 Task: Add Attachment from Trello to Card Card0000000106 in Board Board0000000027 in Workspace WS0000000009 in Trello. Add Cover Blue to Card Card0000000106 in Board Board0000000027 in Workspace WS0000000009 in Trello. Add "Copy Card To …" Button titled Button0000000106 to "bottom" of the list "To Do" to Card Card0000000106 in Board Board0000000027 in Workspace WS0000000009 in Trello. Add Description DS0000000106 to Card Card0000000106 in Board Board0000000027 in Workspace WS0000000009 in Trello. Add Comment CM0000000106 to Card Card0000000106 in Board Board0000000027 in Workspace WS0000000009 in Trello
Action: Mouse moved to (439, 437)
Screenshot: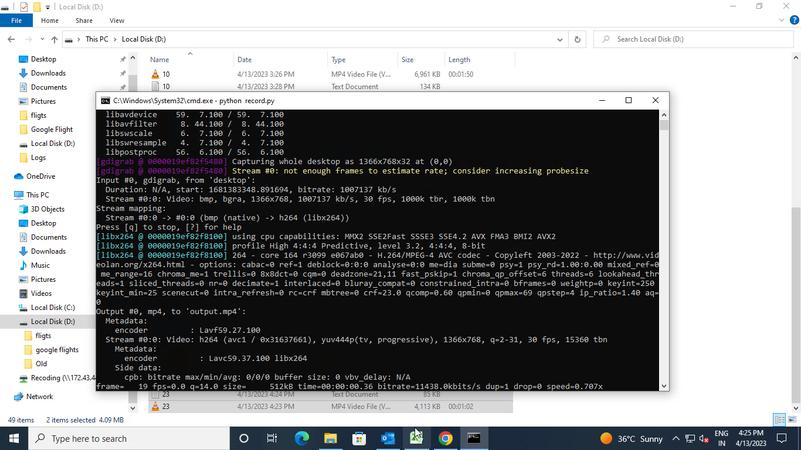 
Action: Mouse pressed left at (439, 437)
Screenshot: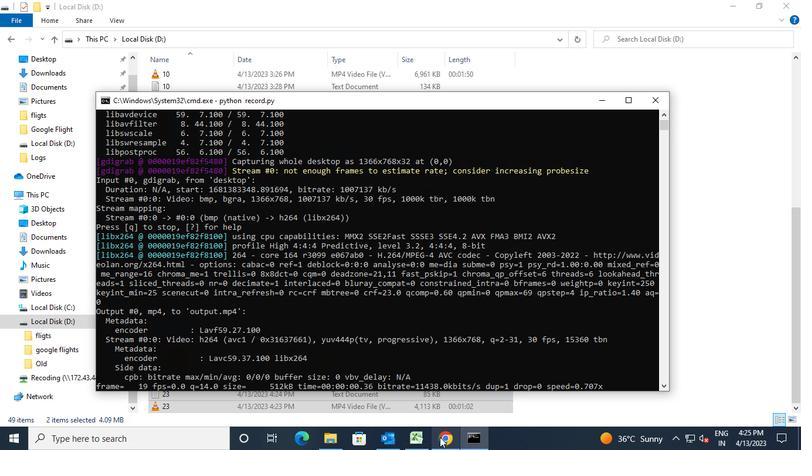 
Action: Mouse moved to (292, 291)
Screenshot: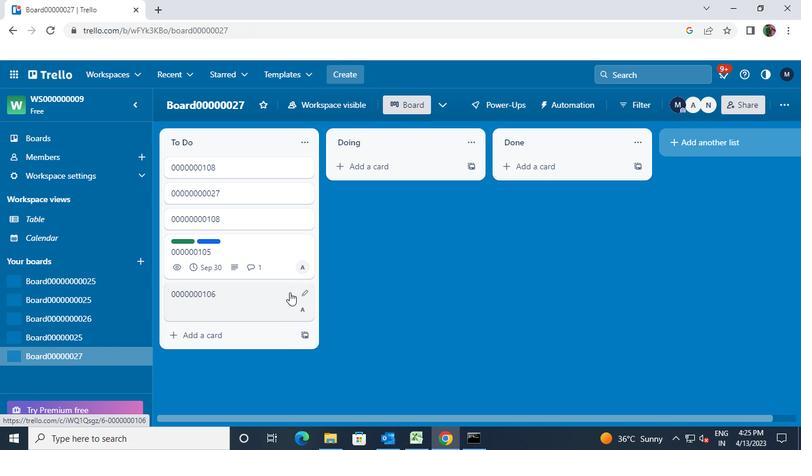 
Action: Mouse pressed left at (292, 291)
Screenshot: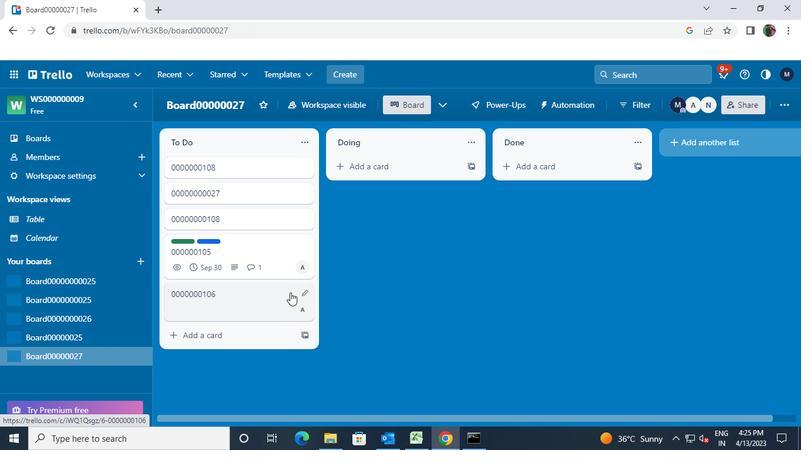 
Action: Mouse moved to (514, 208)
Screenshot: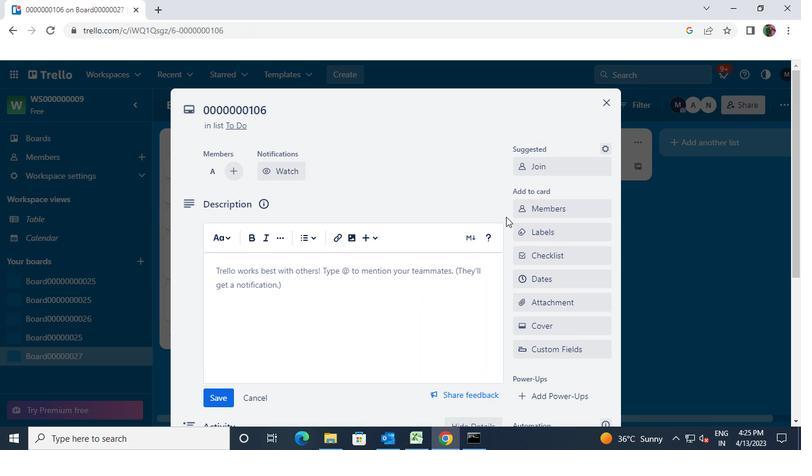 
Action: Mouse pressed left at (514, 208)
Screenshot: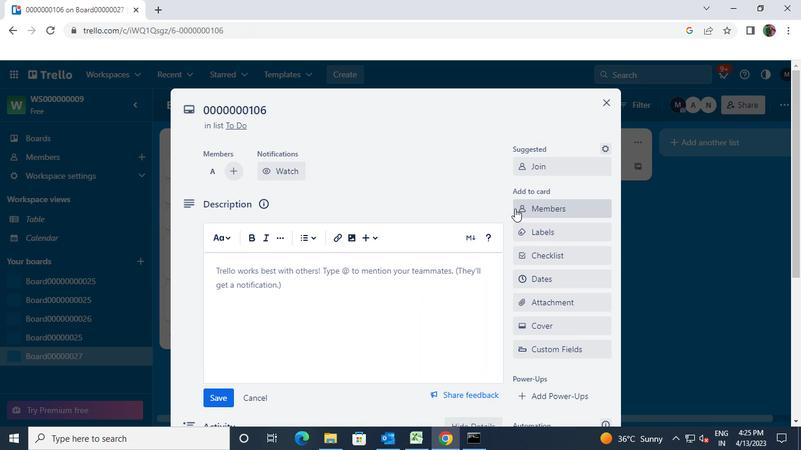
Action: Mouse moved to (591, 356)
Screenshot: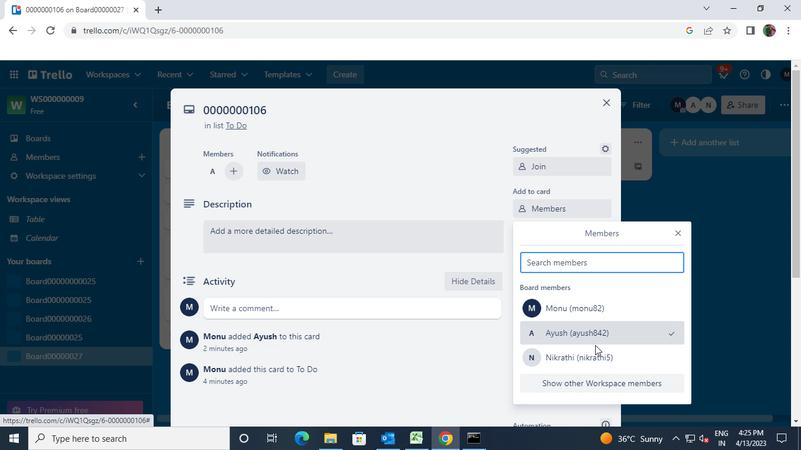 
Action: Mouse pressed left at (591, 356)
Screenshot: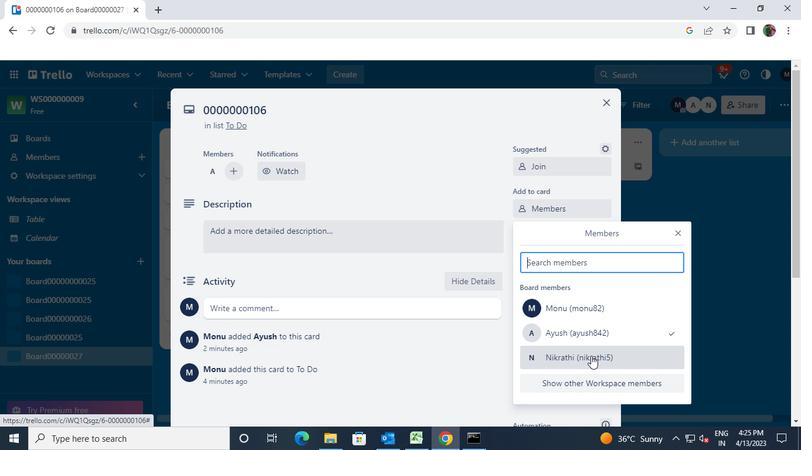 
Action: Mouse moved to (602, 330)
Screenshot: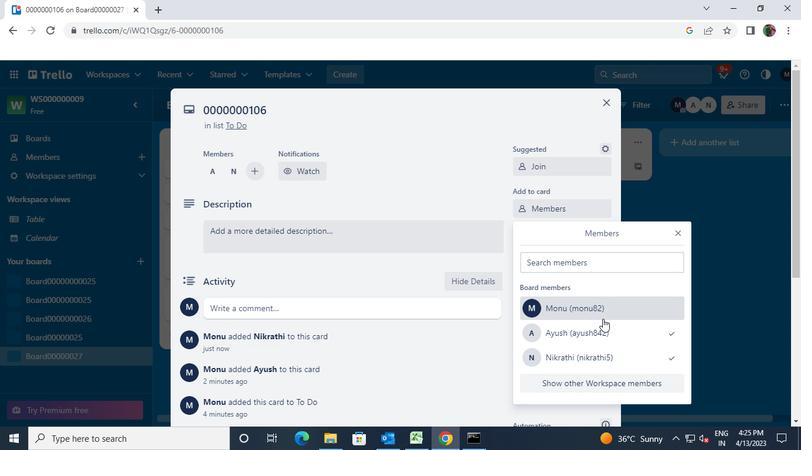 
Action: Mouse pressed left at (602, 330)
Screenshot: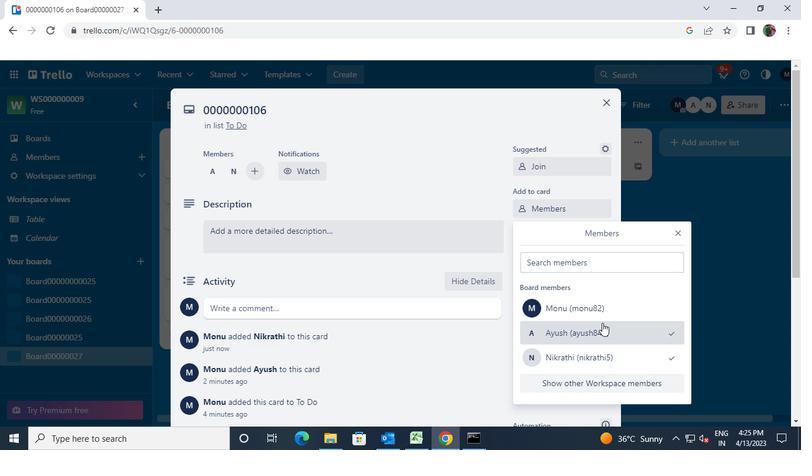 
Action: Mouse moved to (680, 231)
Screenshot: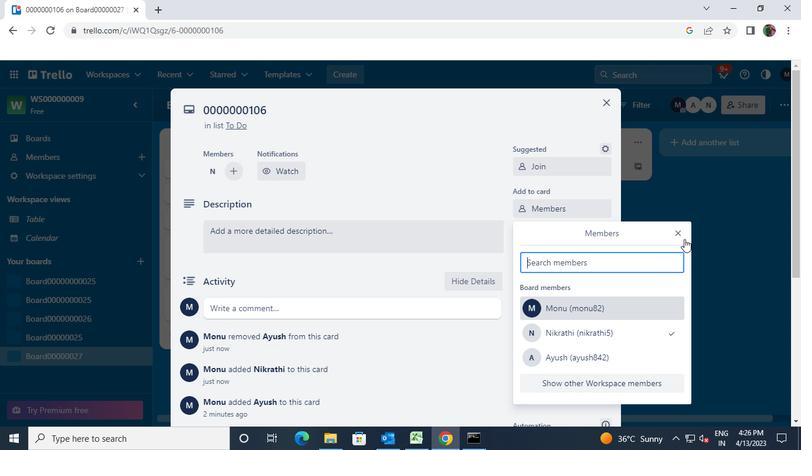 
Action: Mouse pressed left at (680, 231)
Screenshot: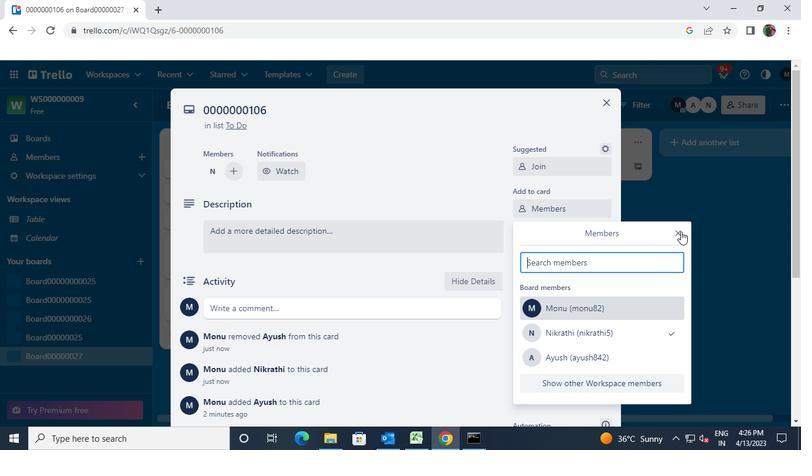 
Action: Mouse moved to (598, 103)
Screenshot: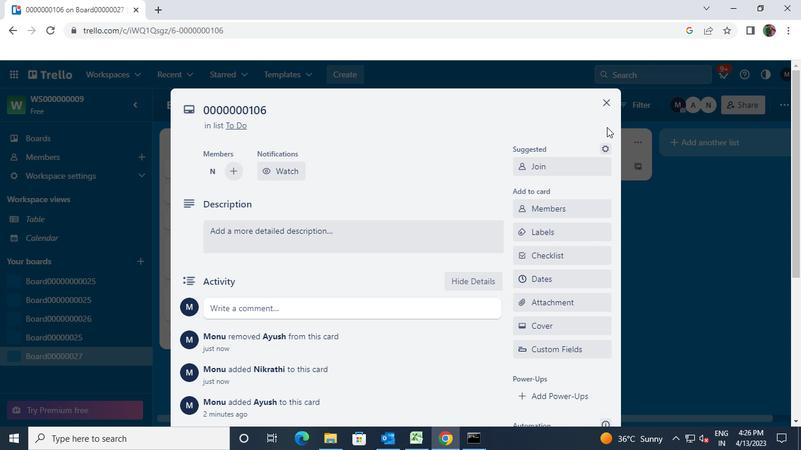 
Action: Mouse pressed left at (598, 103)
Screenshot: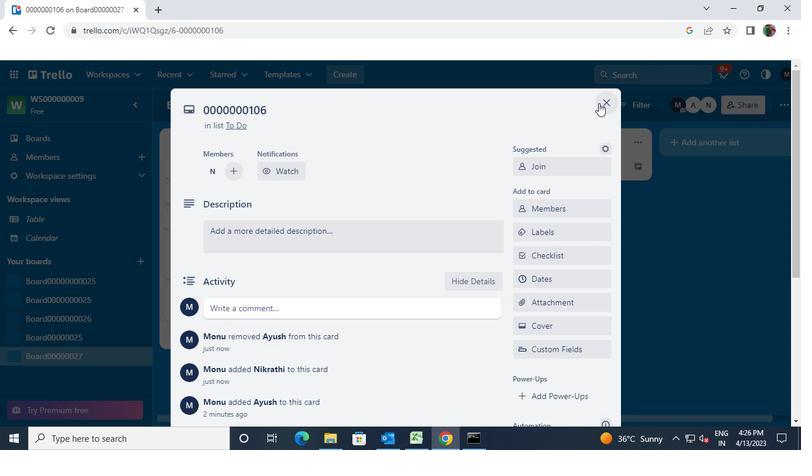 
Action: Mouse moved to (306, 291)
Screenshot: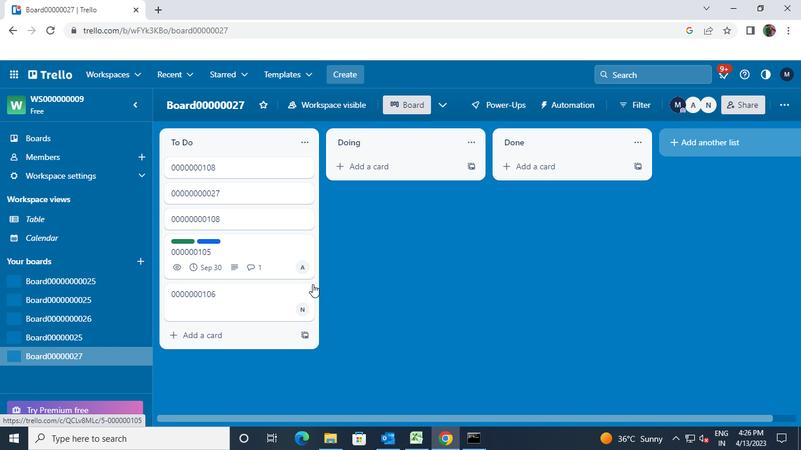 
Action: Mouse pressed left at (306, 291)
Screenshot: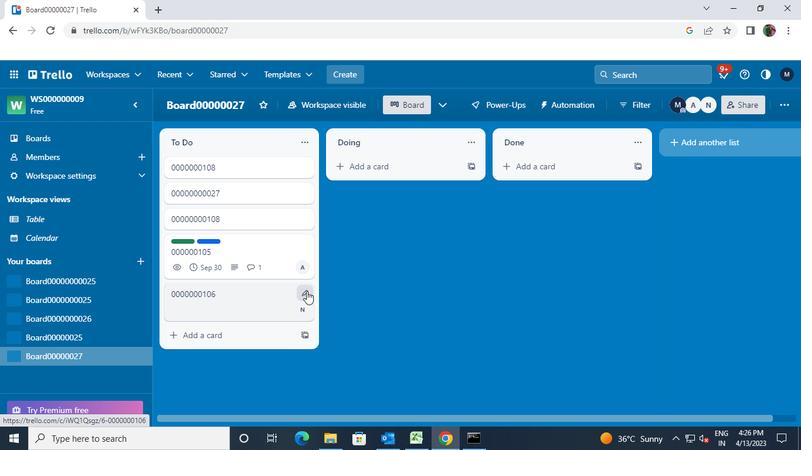 
Action: Mouse moved to (347, 225)
Screenshot: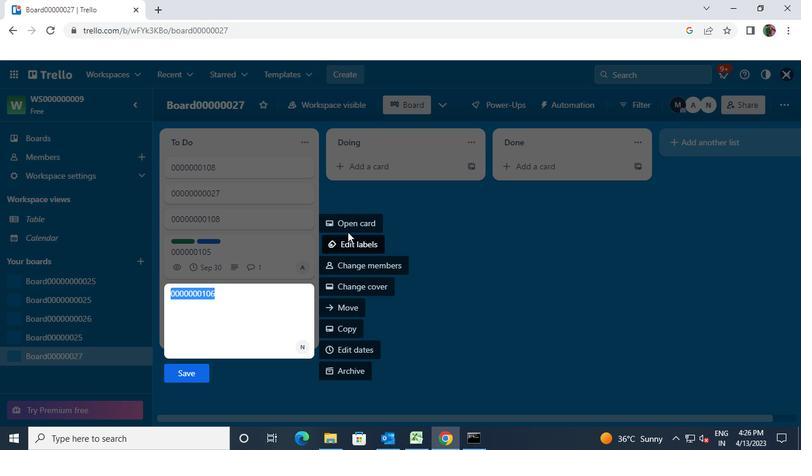 
Action: Mouse pressed left at (347, 225)
Screenshot: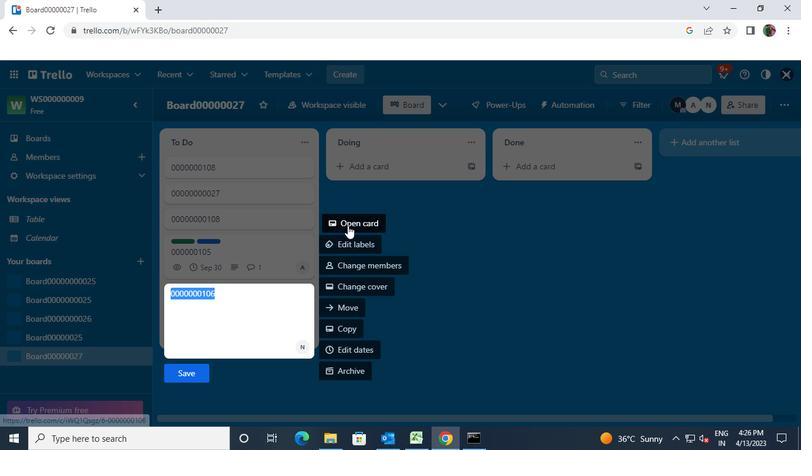 
Action: Mouse moved to (570, 234)
Screenshot: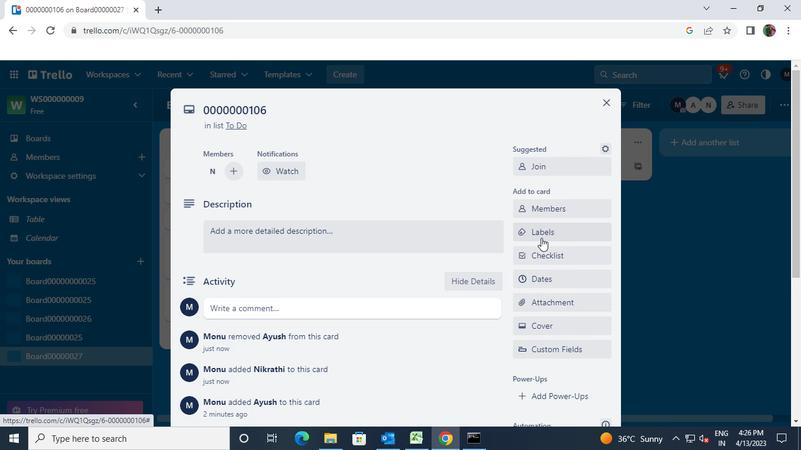 
Action: Mouse pressed left at (570, 234)
Screenshot: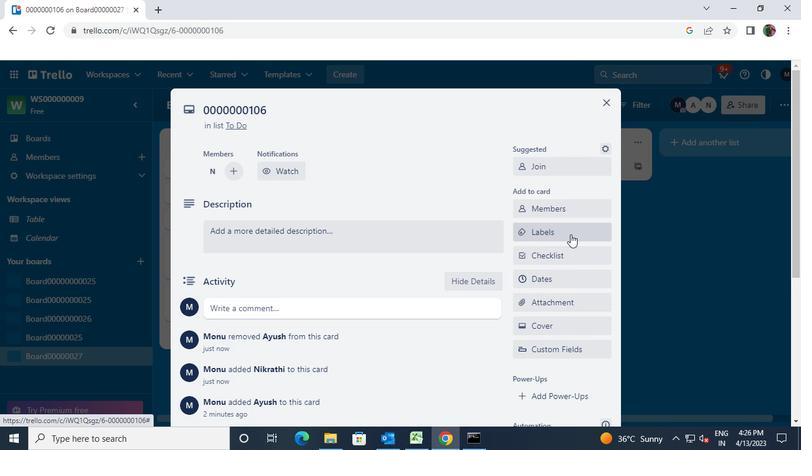 
Action: Mouse moved to (578, 347)
Screenshot: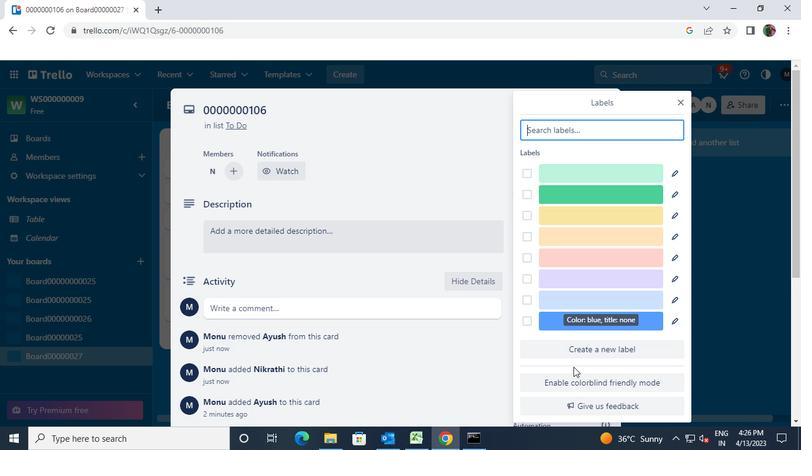 
Action: Mouse pressed left at (578, 347)
Screenshot: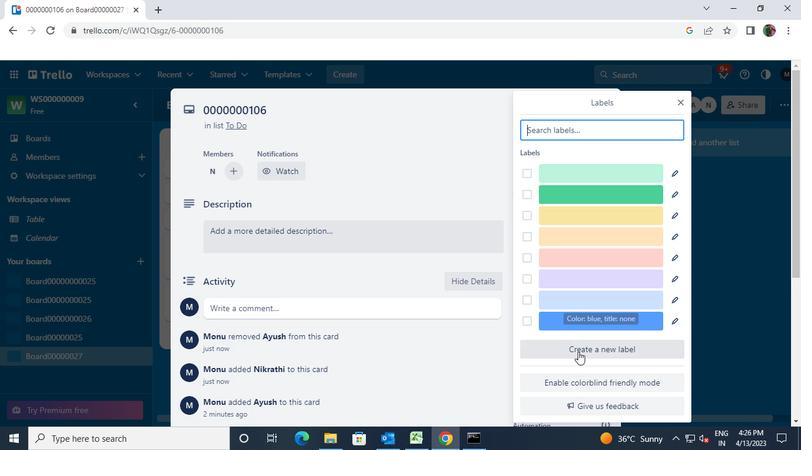 
Action: Mouse moved to (543, 291)
Screenshot: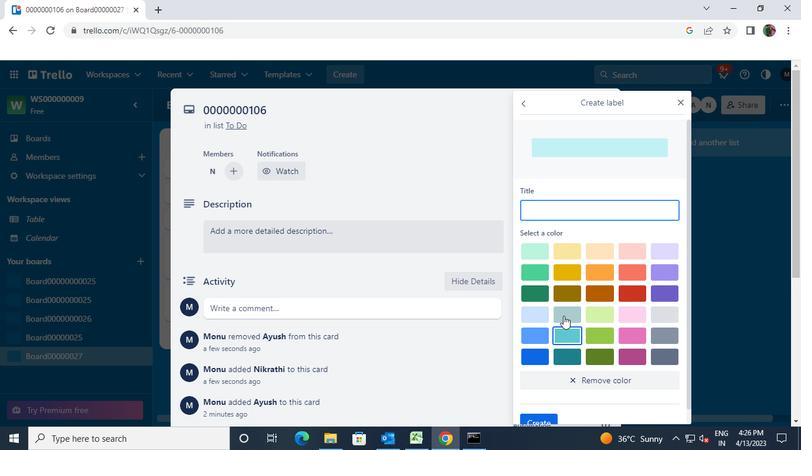 
Action: Mouse pressed left at (543, 291)
Screenshot: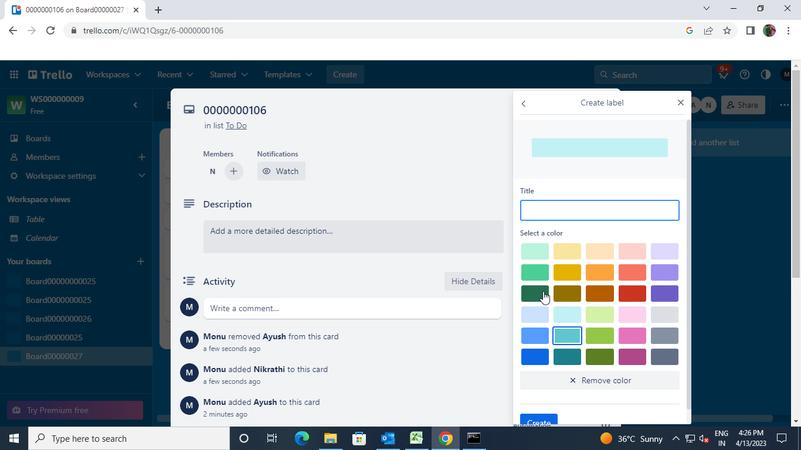 
Action: Mouse moved to (526, 402)
Screenshot: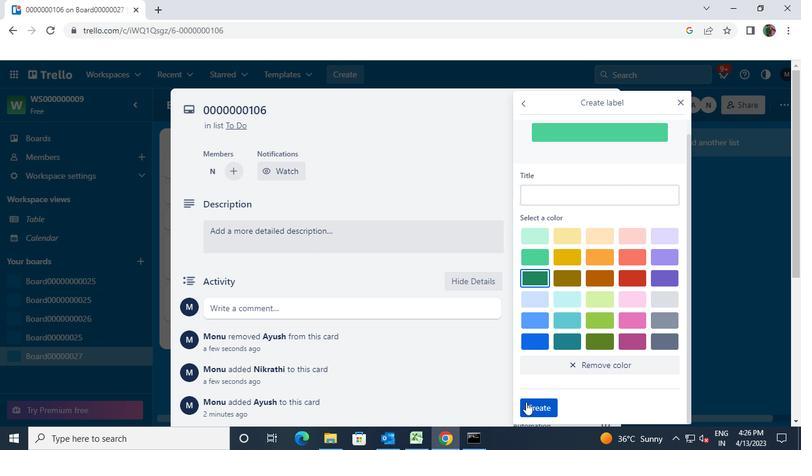 
Action: Mouse pressed left at (526, 402)
Screenshot: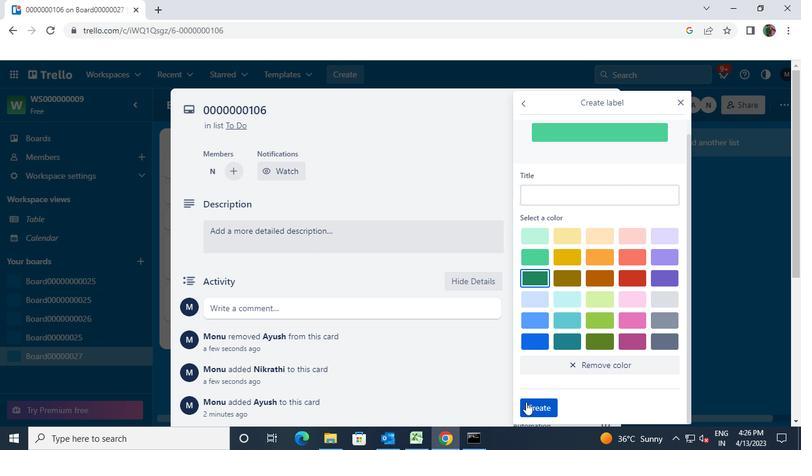 
Action: Mouse moved to (672, 98)
Screenshot: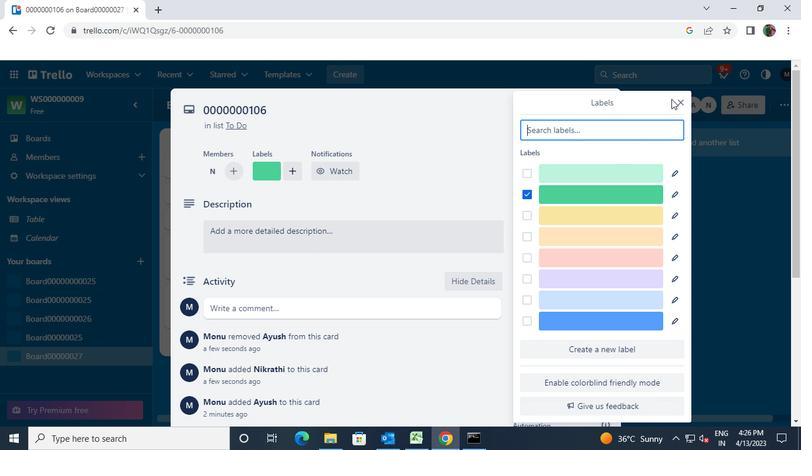 
Action: Mouse pressed left at (672, 98)
Screenshot: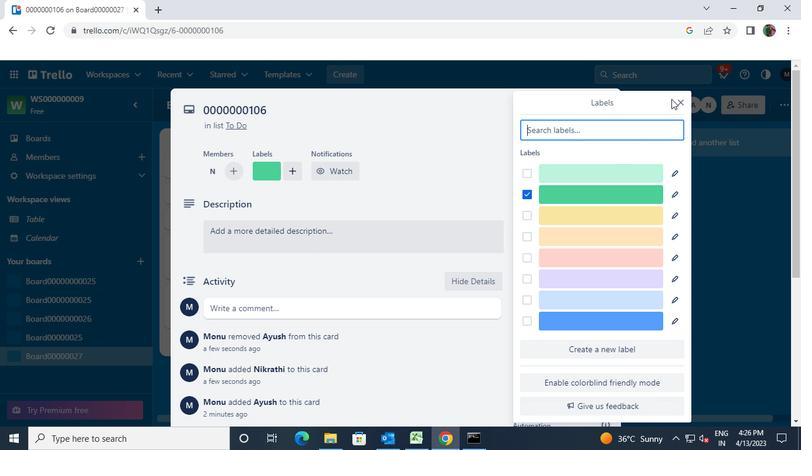 
Action: Mouse moved to (677, 103)
Screenshot: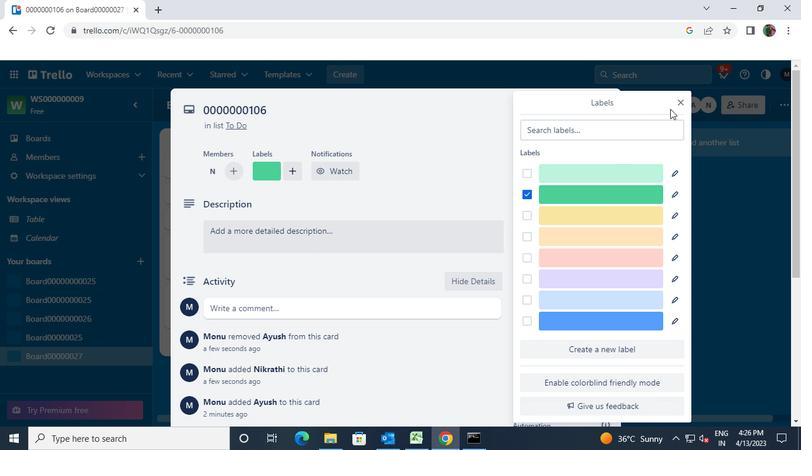
Action: Mouse pressed left at (677, 103)
Screenshot: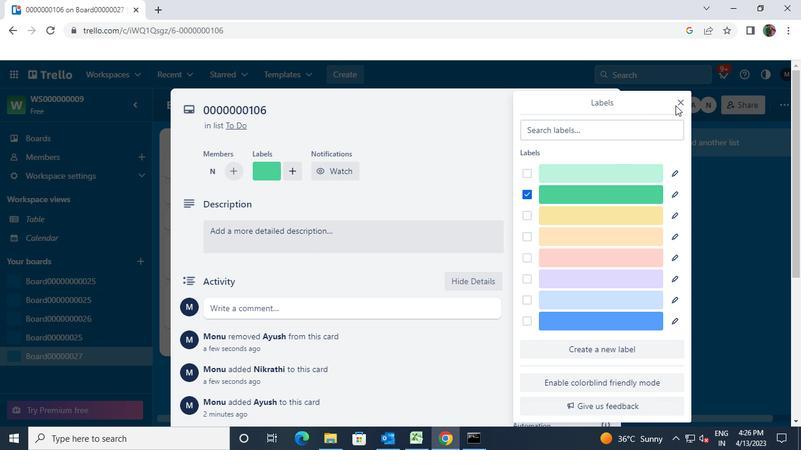 
Action: Mouse moved to (609, 102)
Screenshot: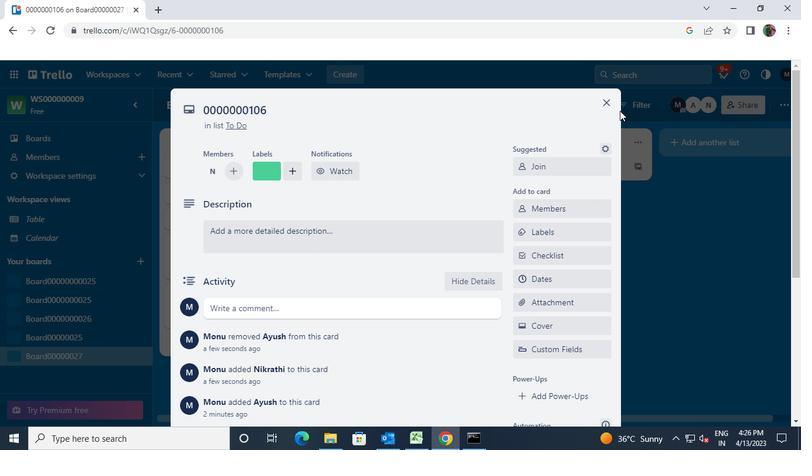 
Action: Mouse pressed left at (609, 102)
Screenshot: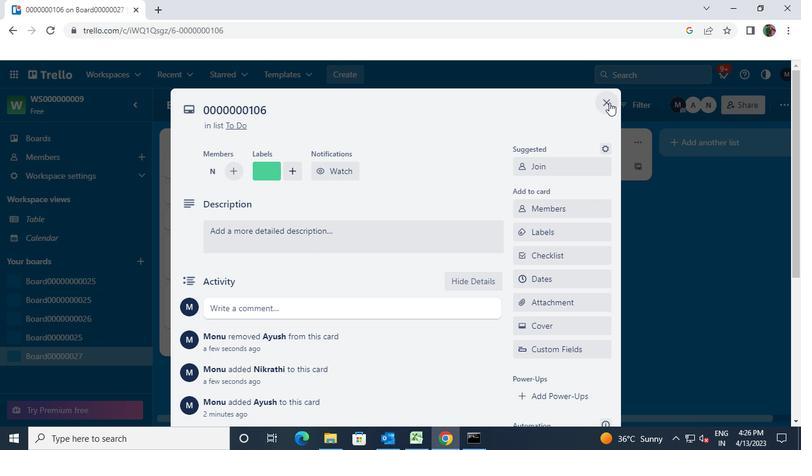 
Action: Mouse moved to (291, 290)
Screenshot: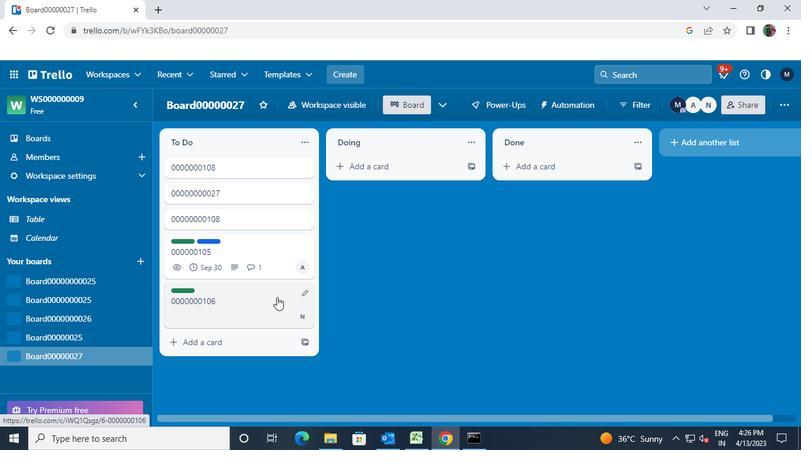 
Action: Mouse pressed left at (291, 290)
Screenshot: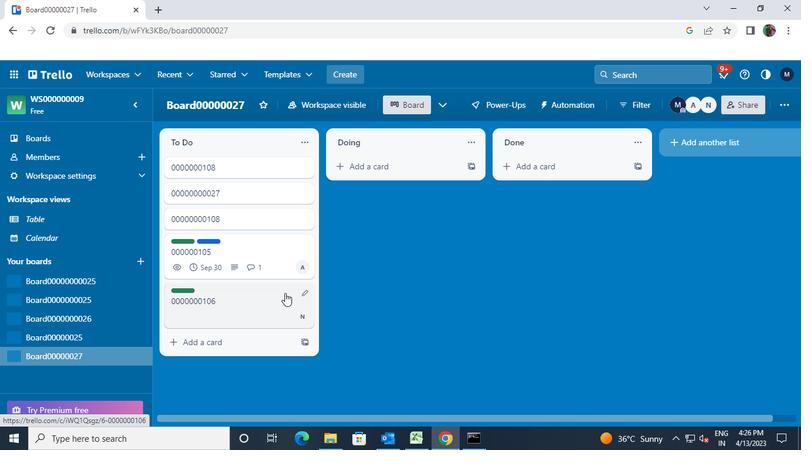 
Action: Mouse moved to (303, 295)
Screenshot: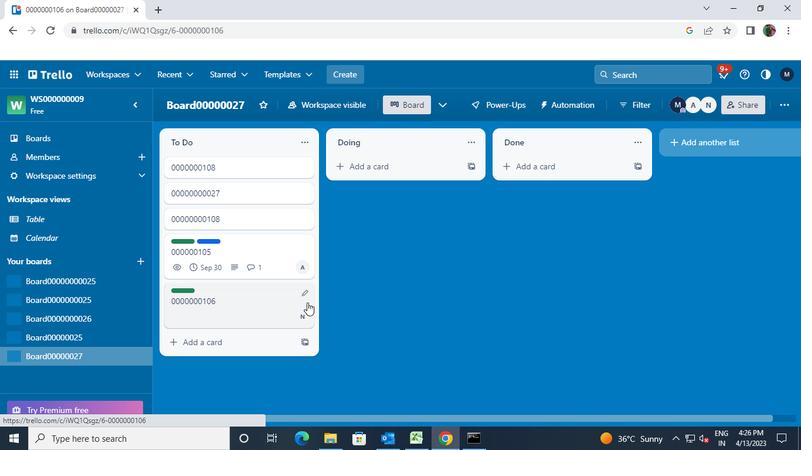 
Action: Mouse pressed left at (303, 295)
Screenshot: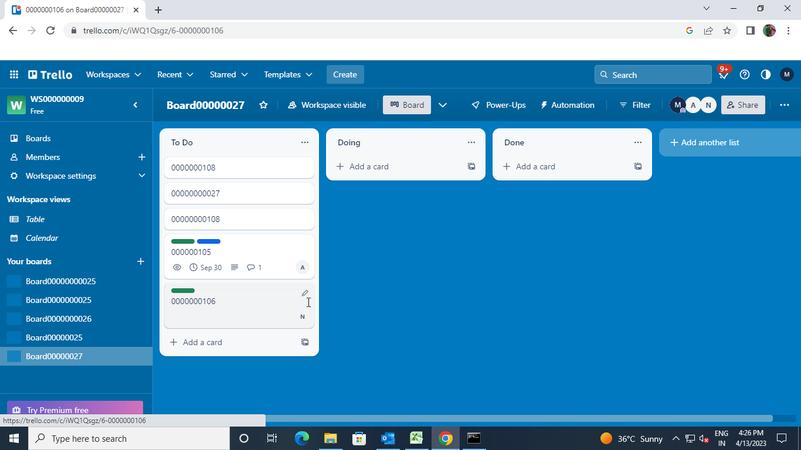 
Action: Mouse moved to (299, 309)
Screenshot: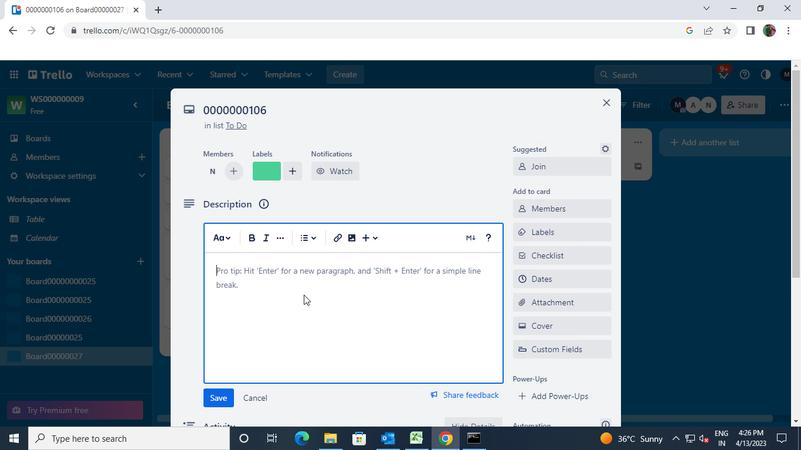 
Action: Keyboard Key.shift
Screenshot: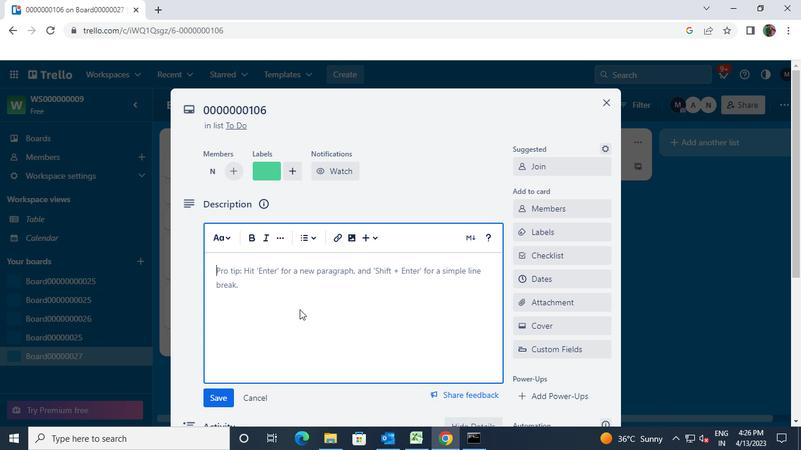 
Action: Keyboard D
Screenshot: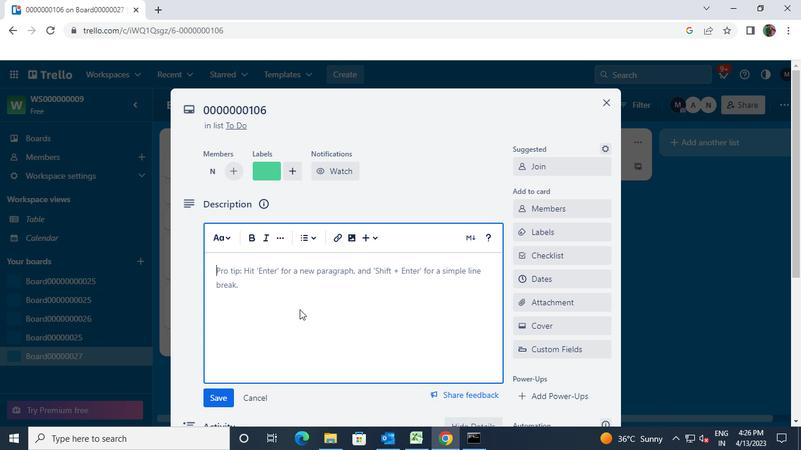 
Action: Keyboard s
Screenshot: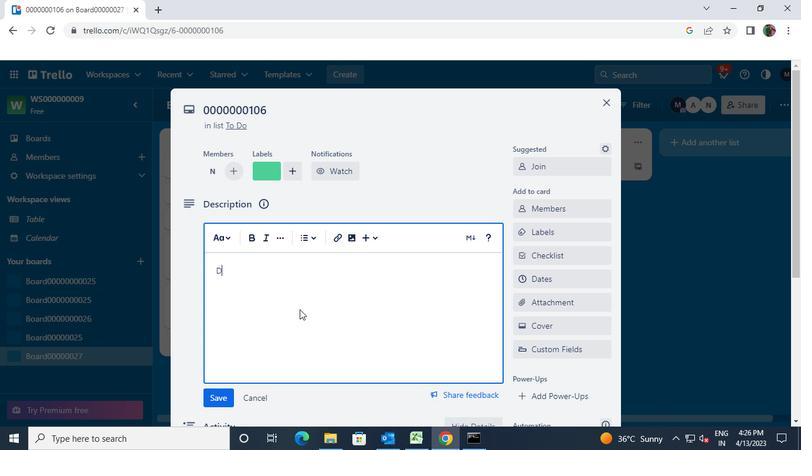 
Action: Keyboard <96>
Screenshot: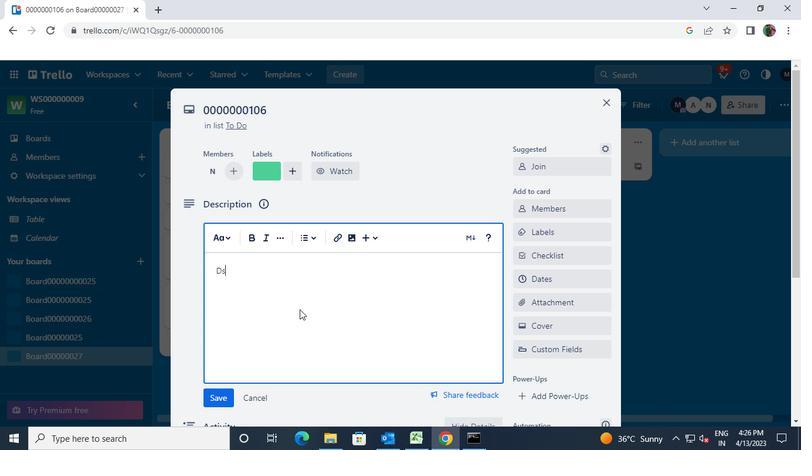 
Action: Keyboard <96>
Screenshot: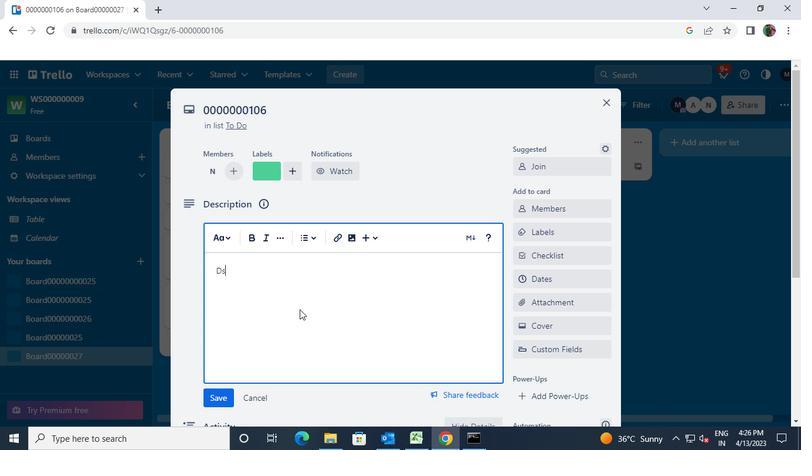 
Action: Keyboard <96>
Screenshot: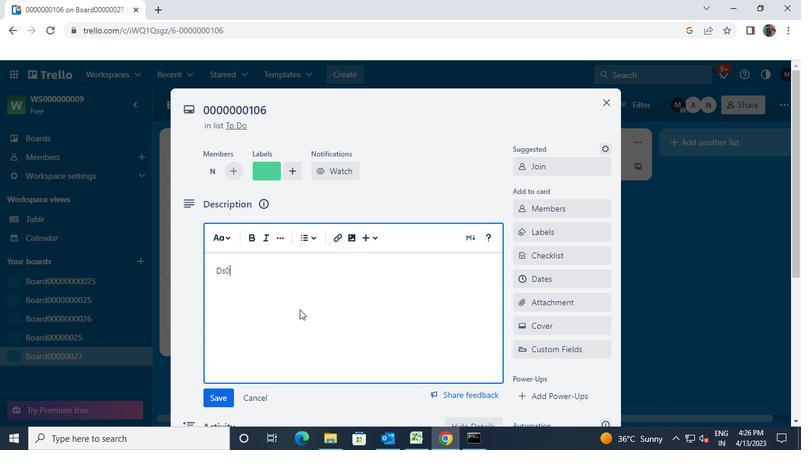 
Action: Keyboard <96>
Screenshot: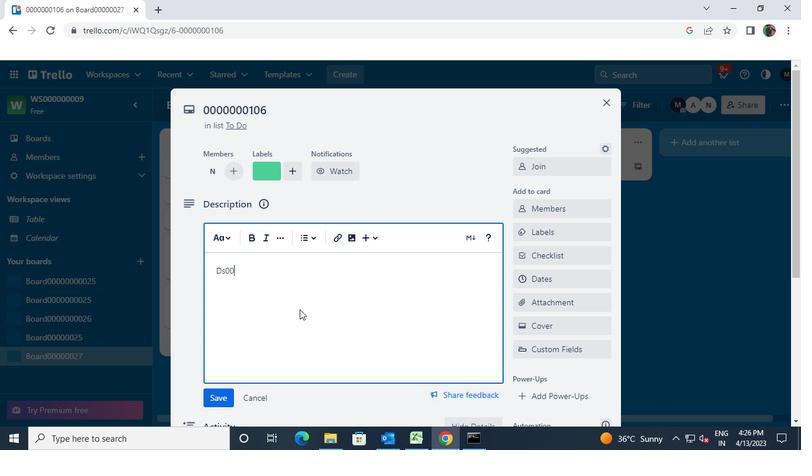 
Action: Keyboard <96>
Screenshot: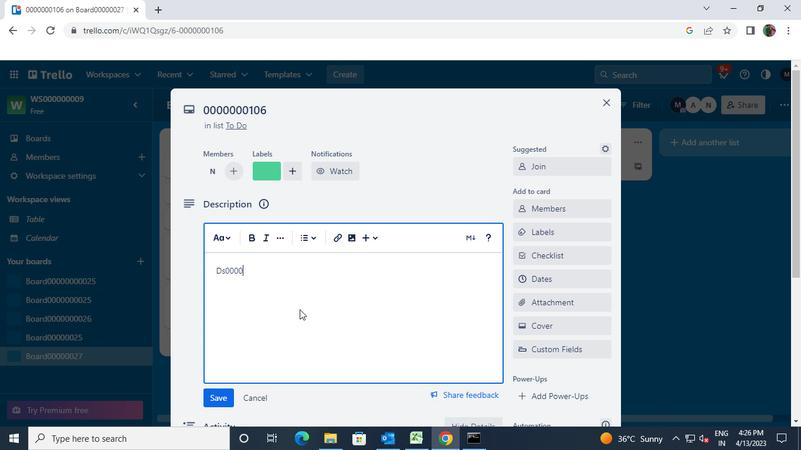 
Action: Keyboard <96>
Screenshot: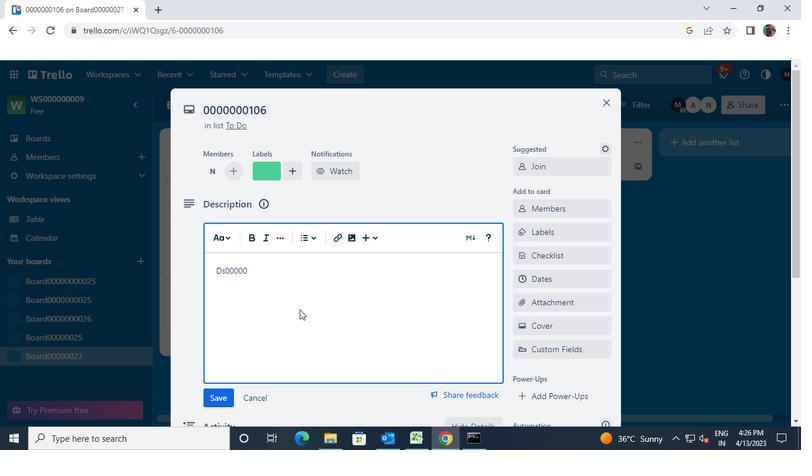 
Action: Keyboard <96>
Screenshot: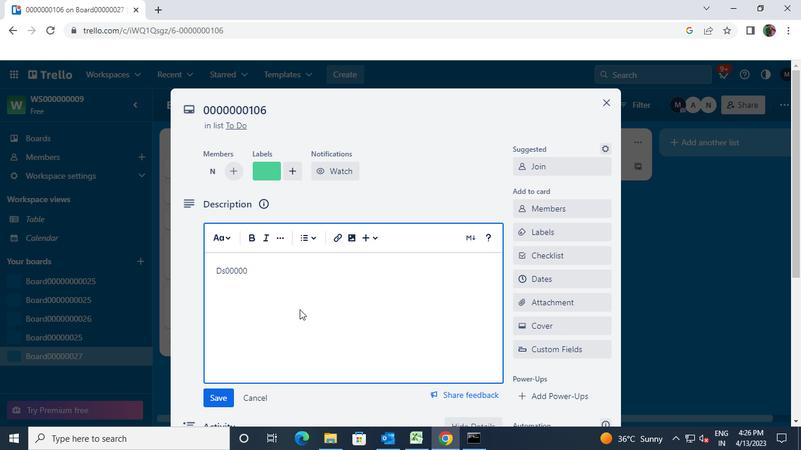 
Action: Keyboard <96>
Screenshot: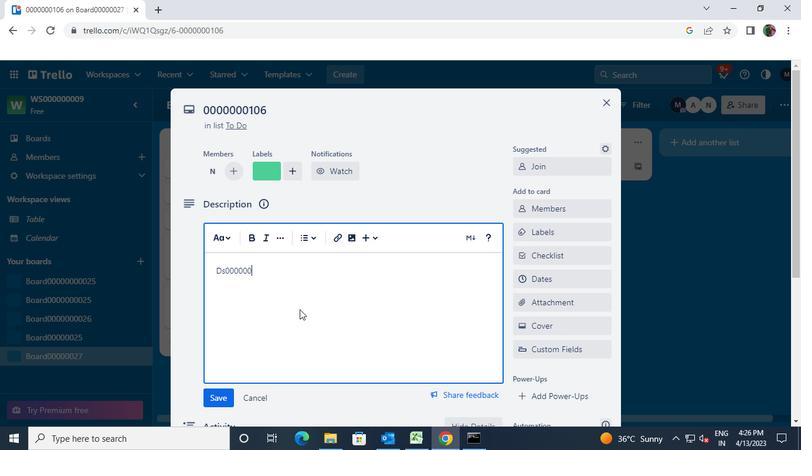 
Action: Keyboard <97>
Screenshot: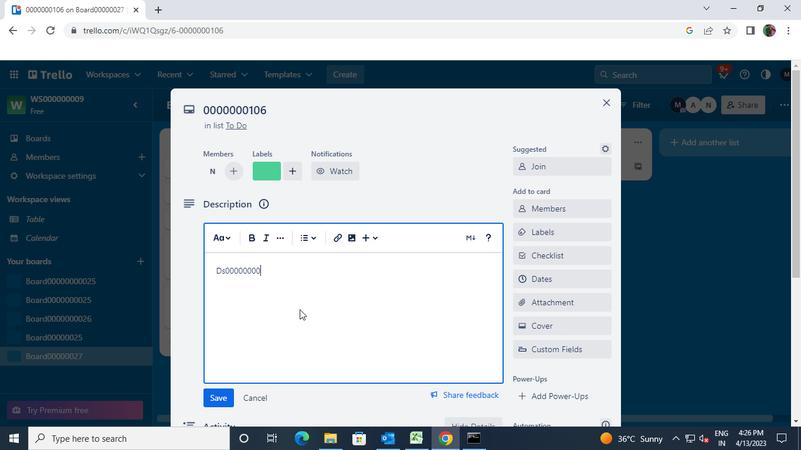 
Action: Keyboard <96>
Screenshot: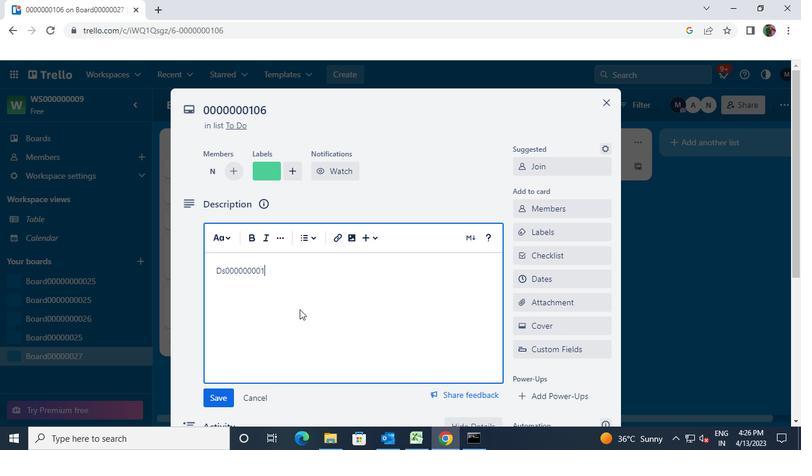 
Action: Keyboard <102>
Screenshot: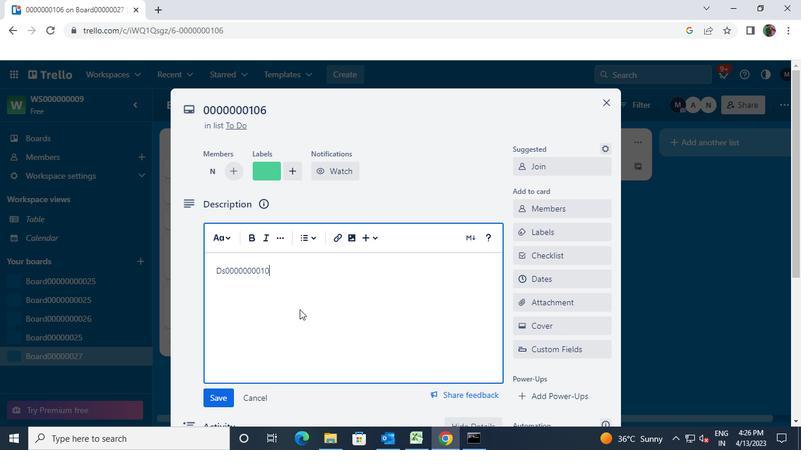 
Action: Mouse moved to (217, 396)
Screenshot: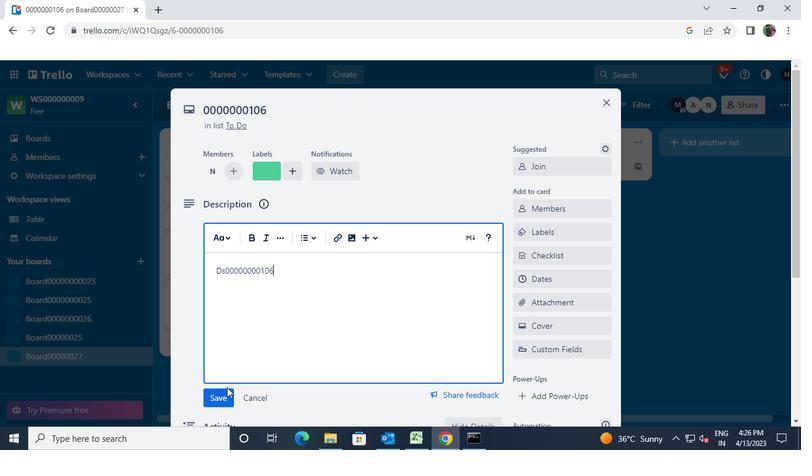 
Action: Mouse pressed left at (217, 396)
Screenshot: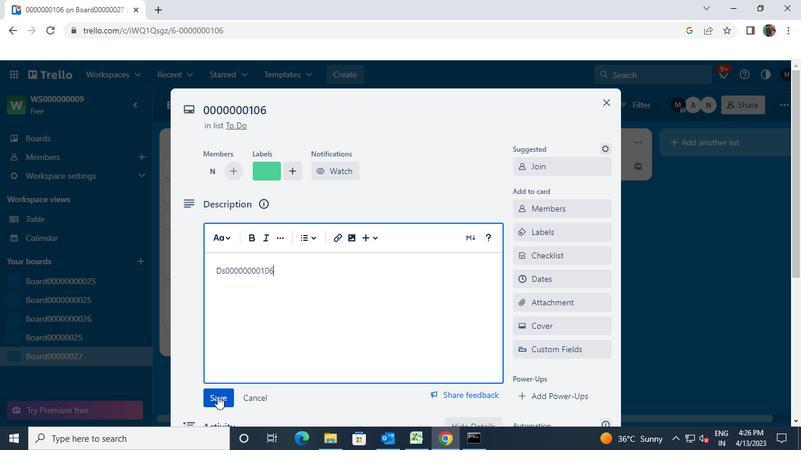 
Action: Mouse moved to (246, 290)
Screenshot: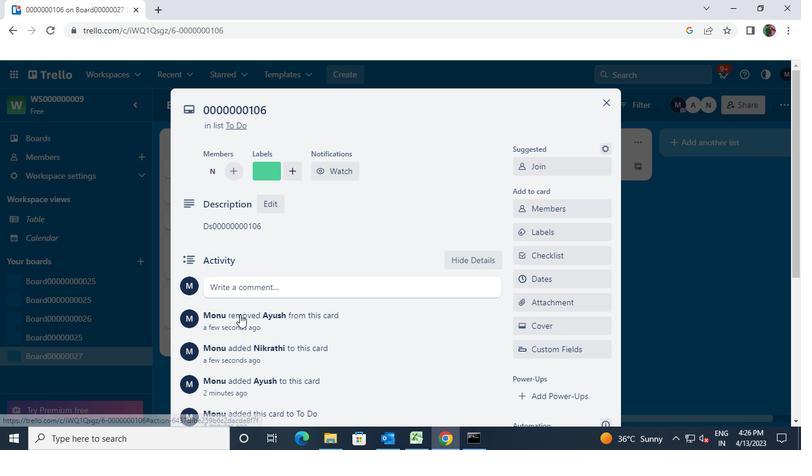 
Action: Mouse pressed left at (246, 290)
Screenshot: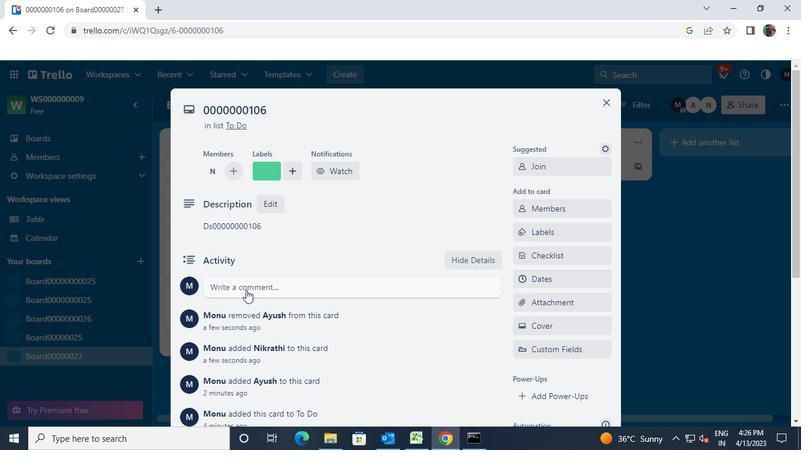 
Action: Keyboard Key.shift
Screenshot: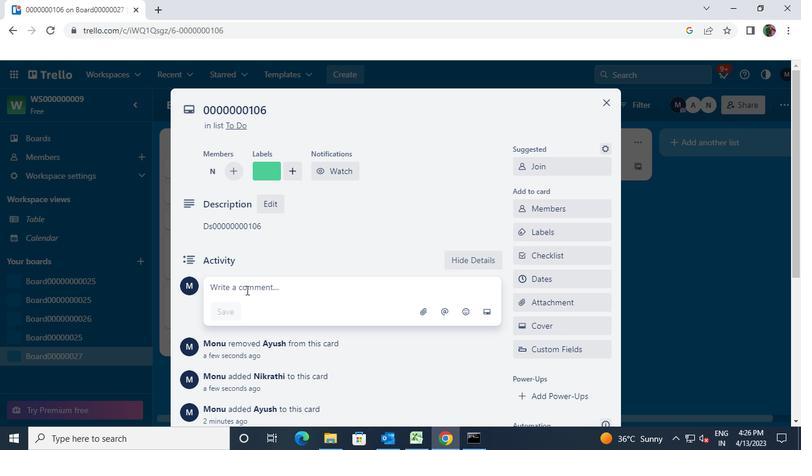
Action: Keyboard C
Screenshot: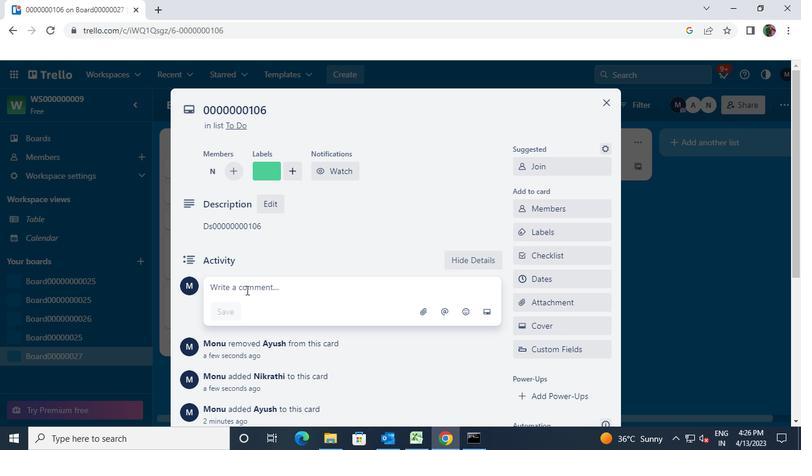 
Action: Keyboard Key.shift
Screenshot: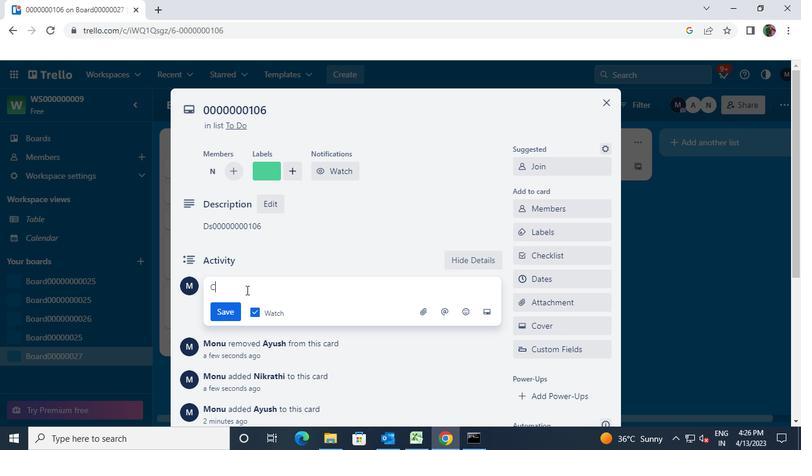 
Action: Keyboard M
Screenshot: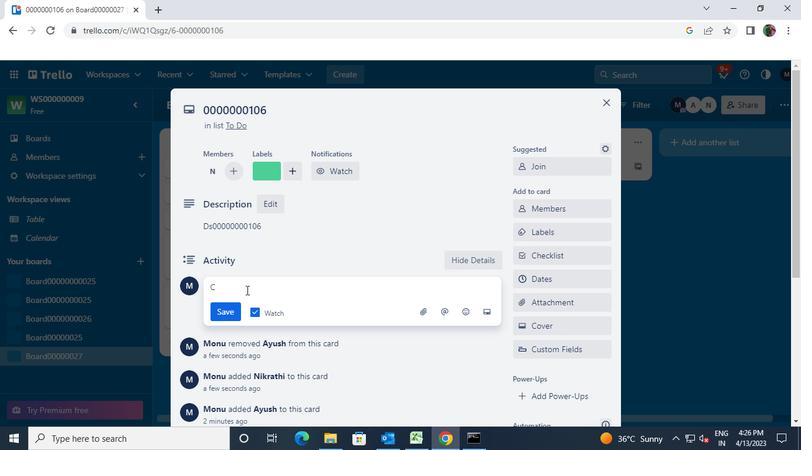 
Action: Keyboard <96>
Screenshot: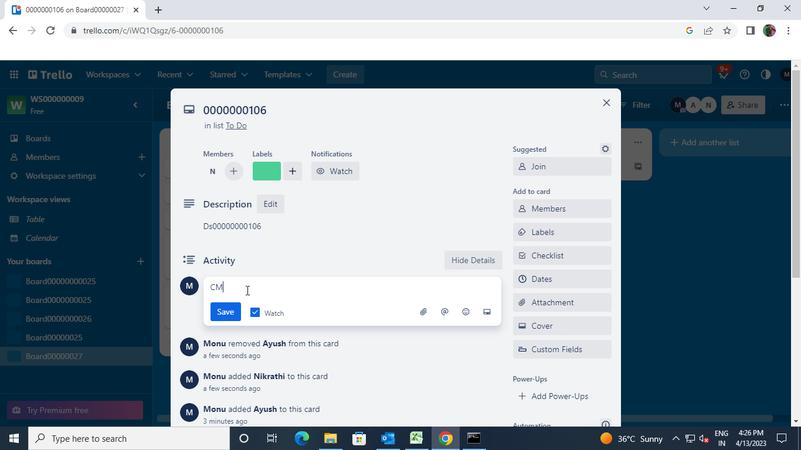 
Action: Keyboard <96>
Screenshot: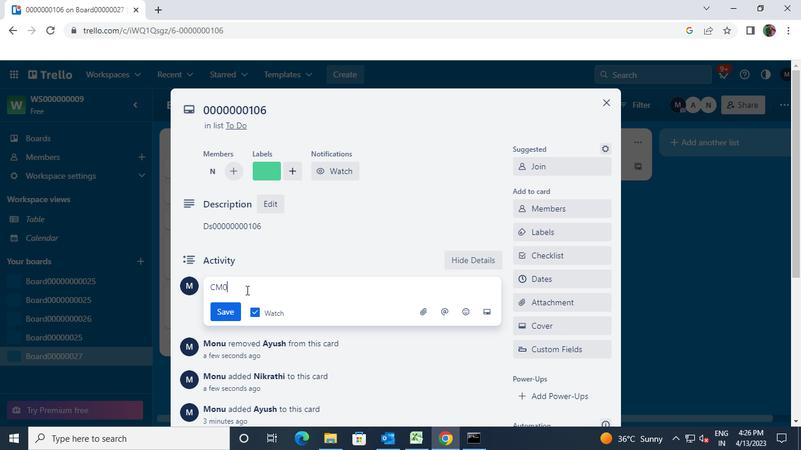 
Action: Keyboard <96>
Screenshot: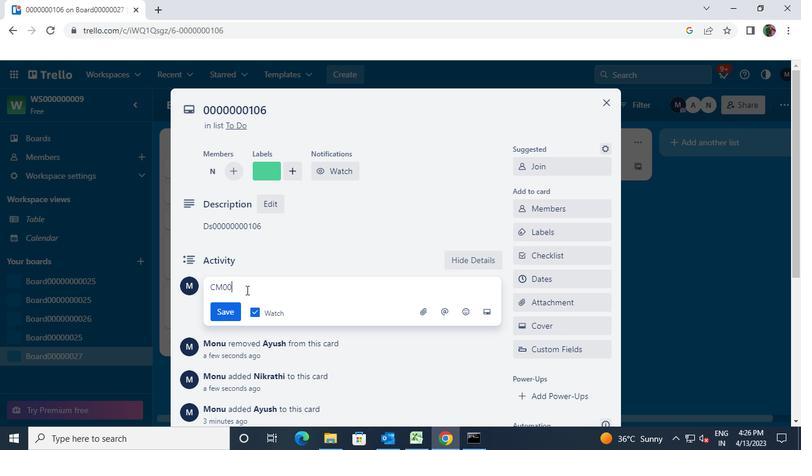 
Action: Keyboard <96>
Screenshot: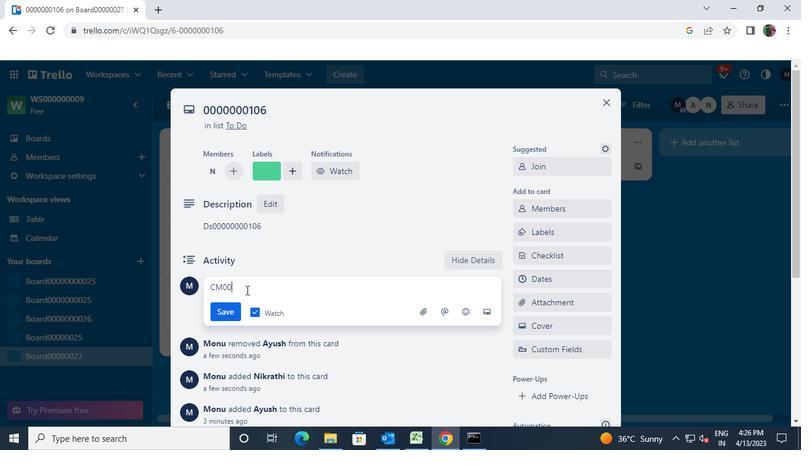 
Action: Keyboard <96>
Screenshot: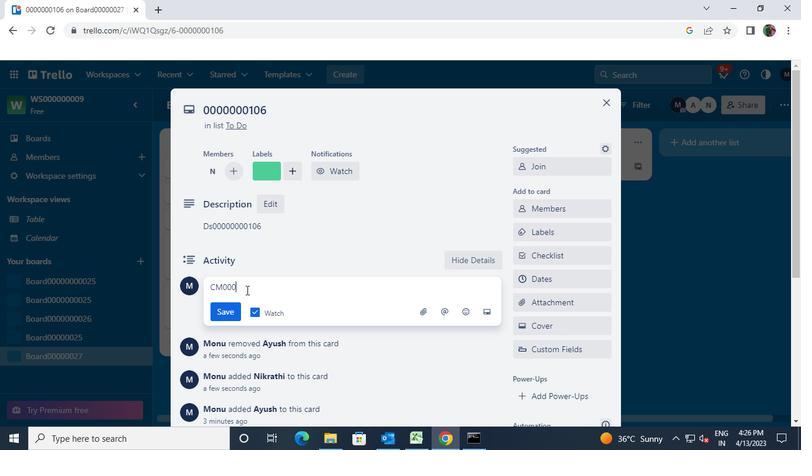 
Action: Keyboard <96>
Screenshot: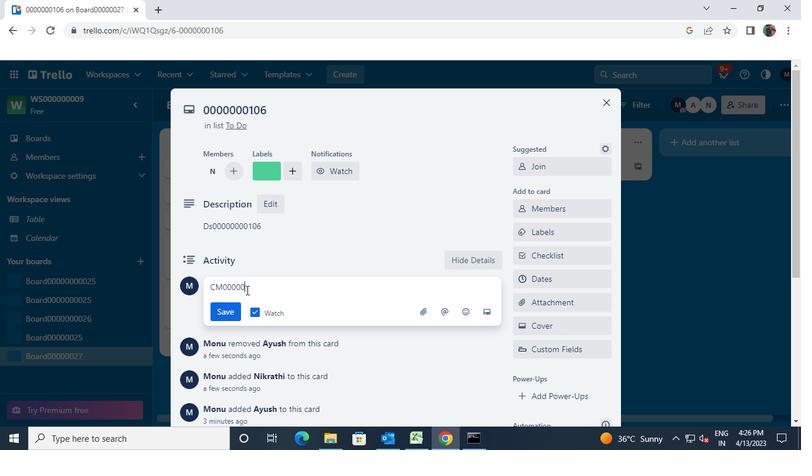 
Action: Keyboard <96>
Screenshot: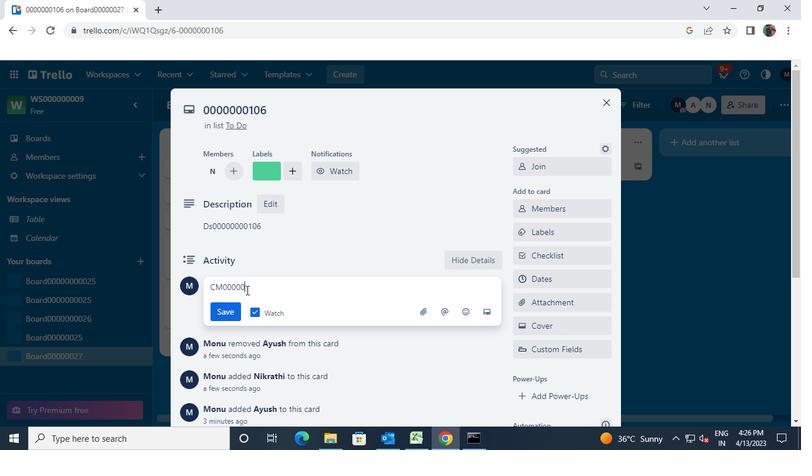
Action: Keyboard <96>
Screenshot: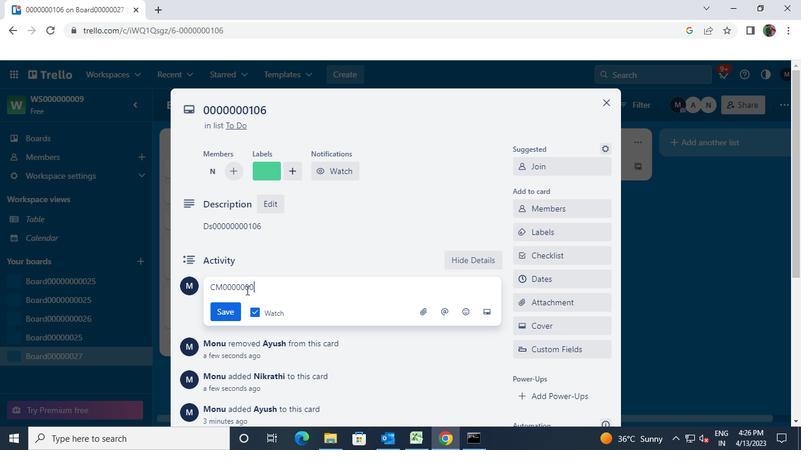 
Action: Keyboard <97>
Screenshot: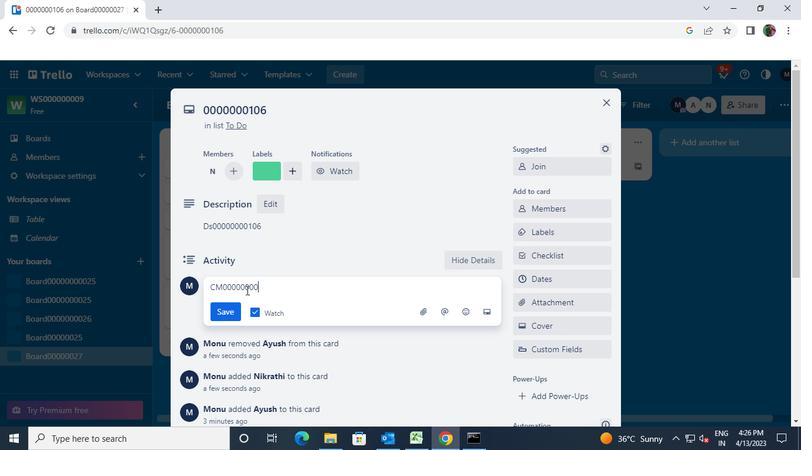 
Action: Keyboard <96>
Screenshot: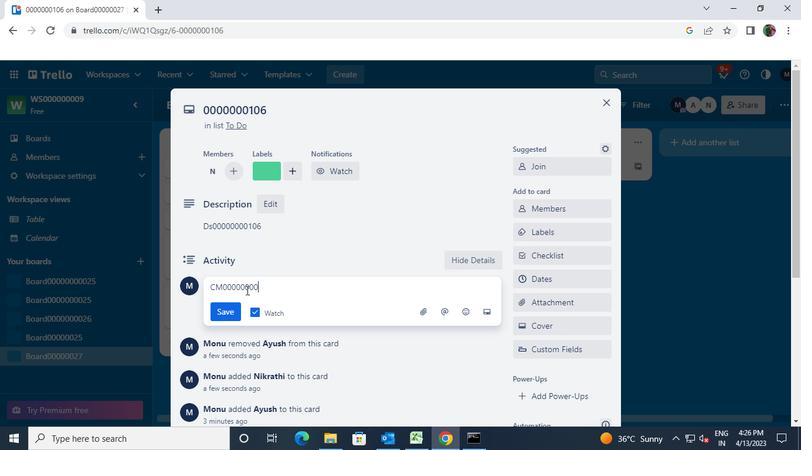 
Action: Keyboard <102>
Screenshot: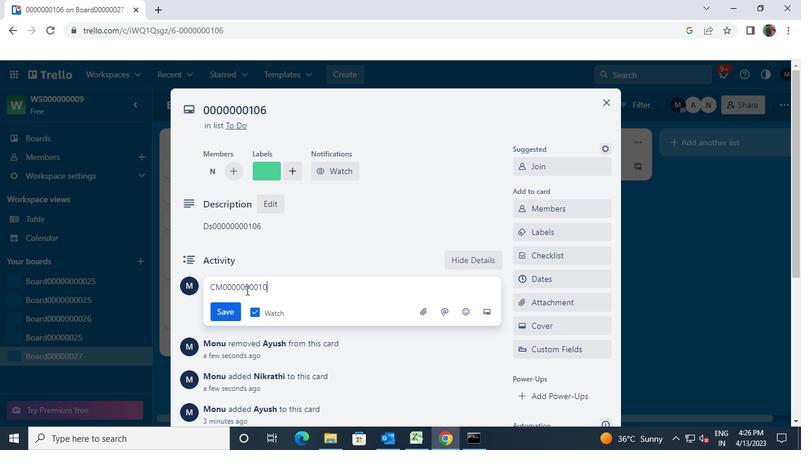 
Action: Mouse moved to (227, 311)
Screenshot: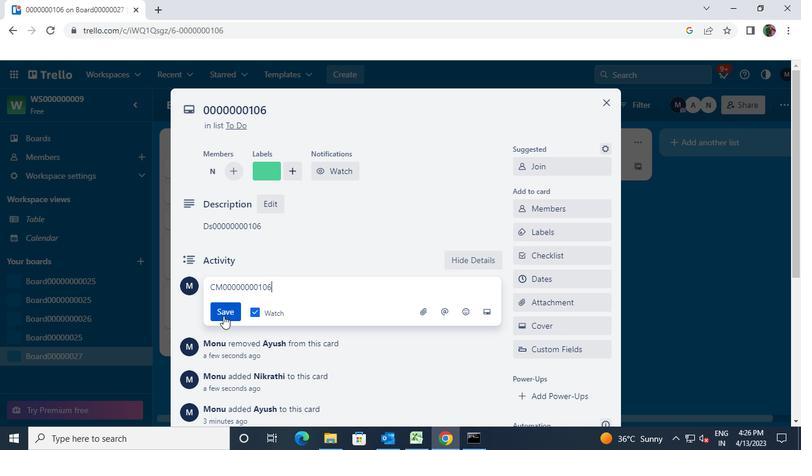
Action: Mouse pressed left at (227, 311)
Screenshot: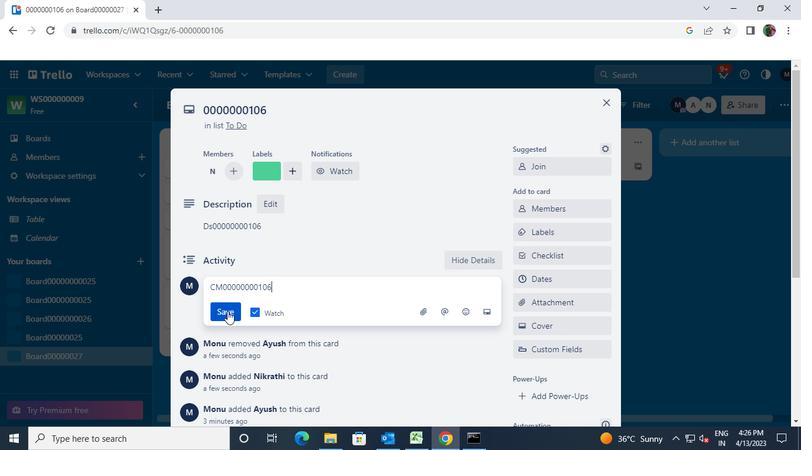 
Action: Mouse moved to (612, 106)
Screenshot: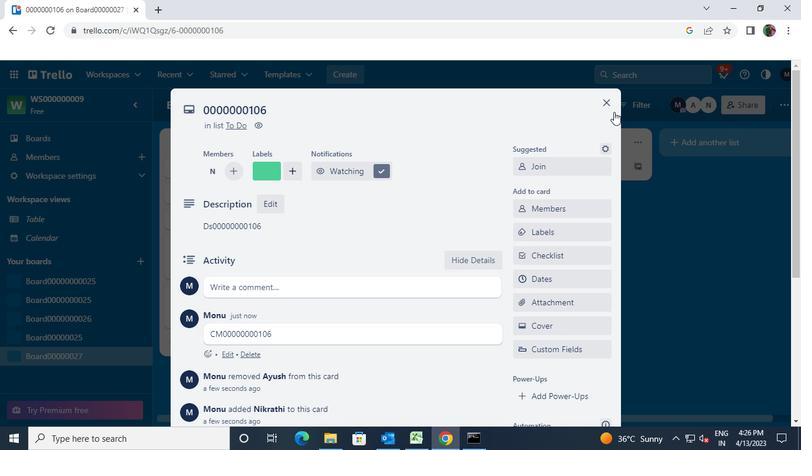 
Action: Mouse pressed left at (612, 106)
Screenshot: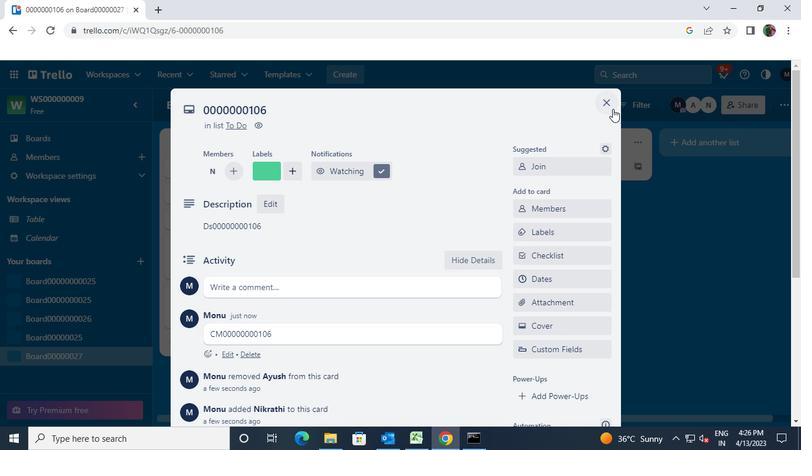 
Action: Mouse moved to (532, 351)
Screenshot: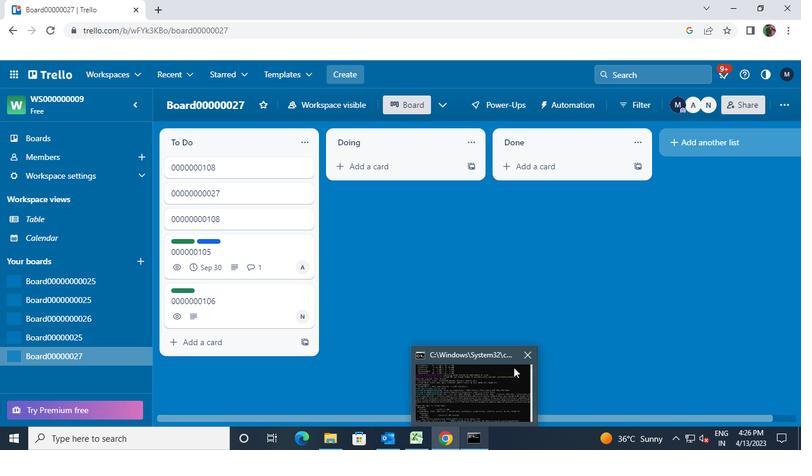 
Action: Mouse pressed left at (532, 351)
Screenshot: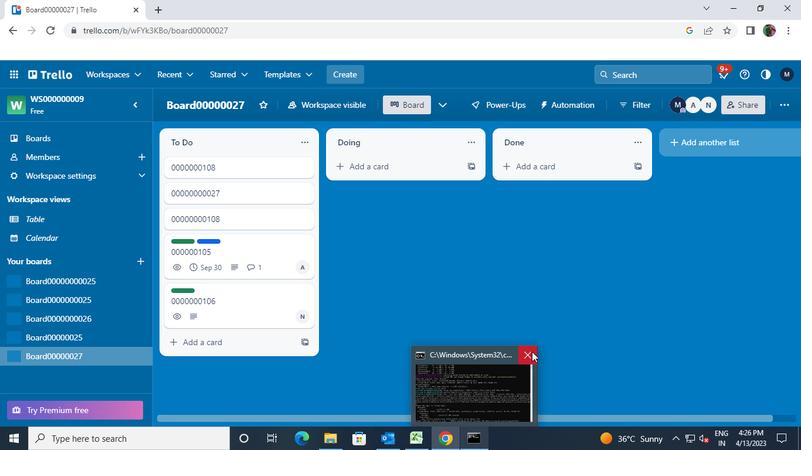 
